 Task: Search thanks gif in above message.
Action: Mouse moved to (674, 76)
Screenshot: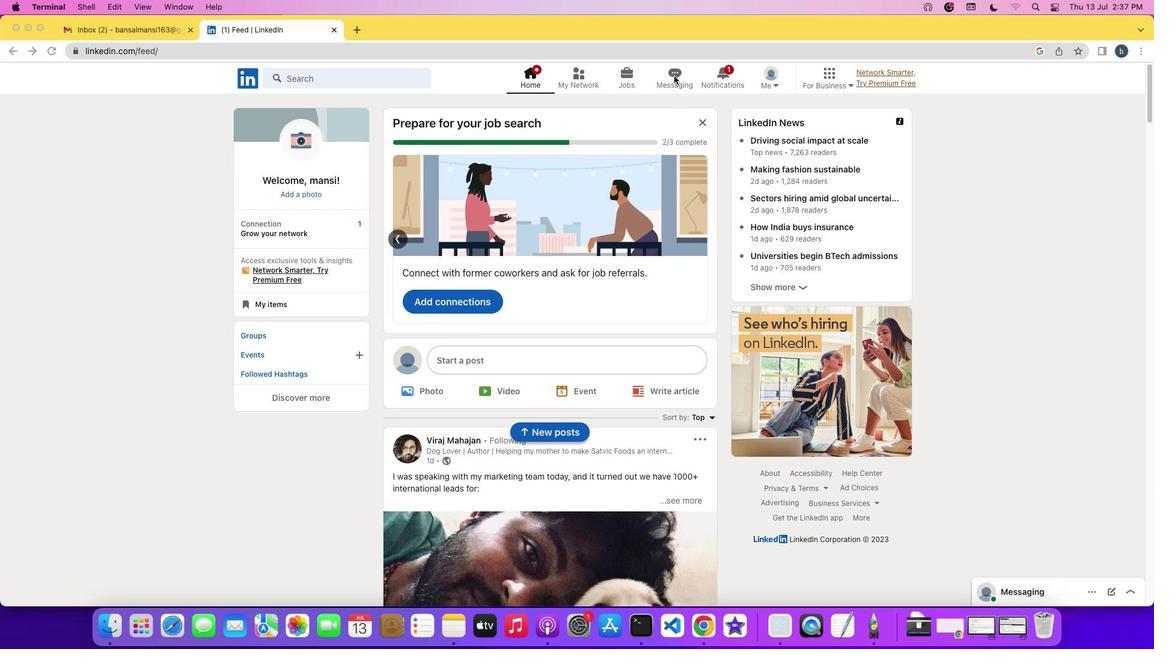 
Action: Mouse pressed left at (674, 76)
Screenshot: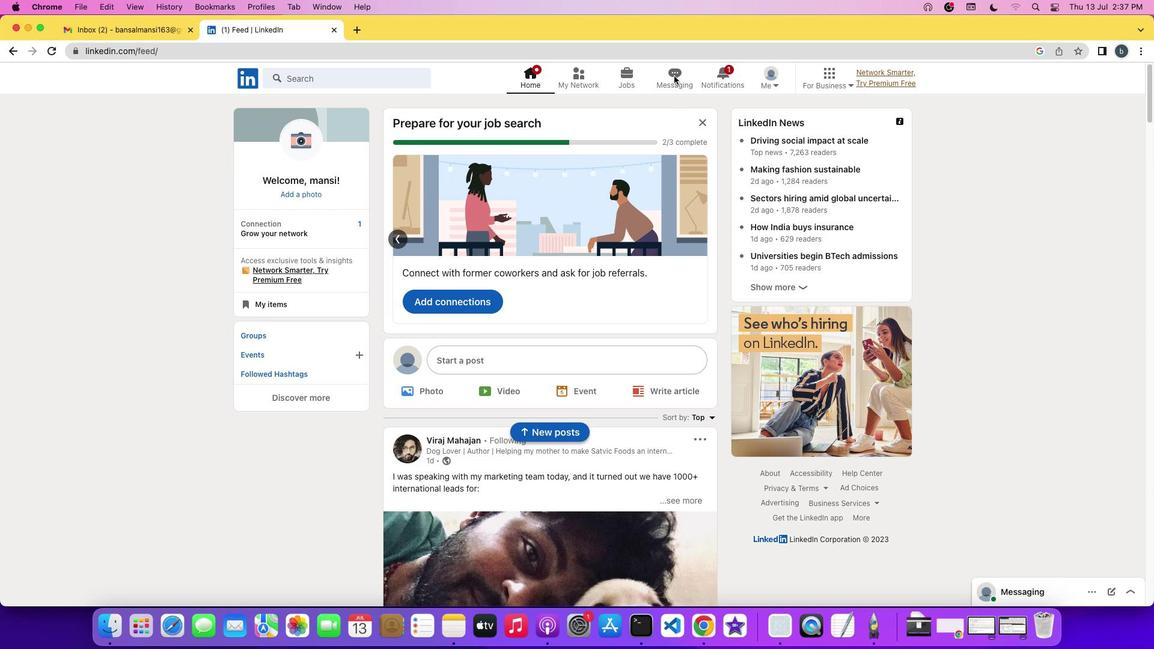 
Action: Mouse moved to (674, 76)
Screenshot: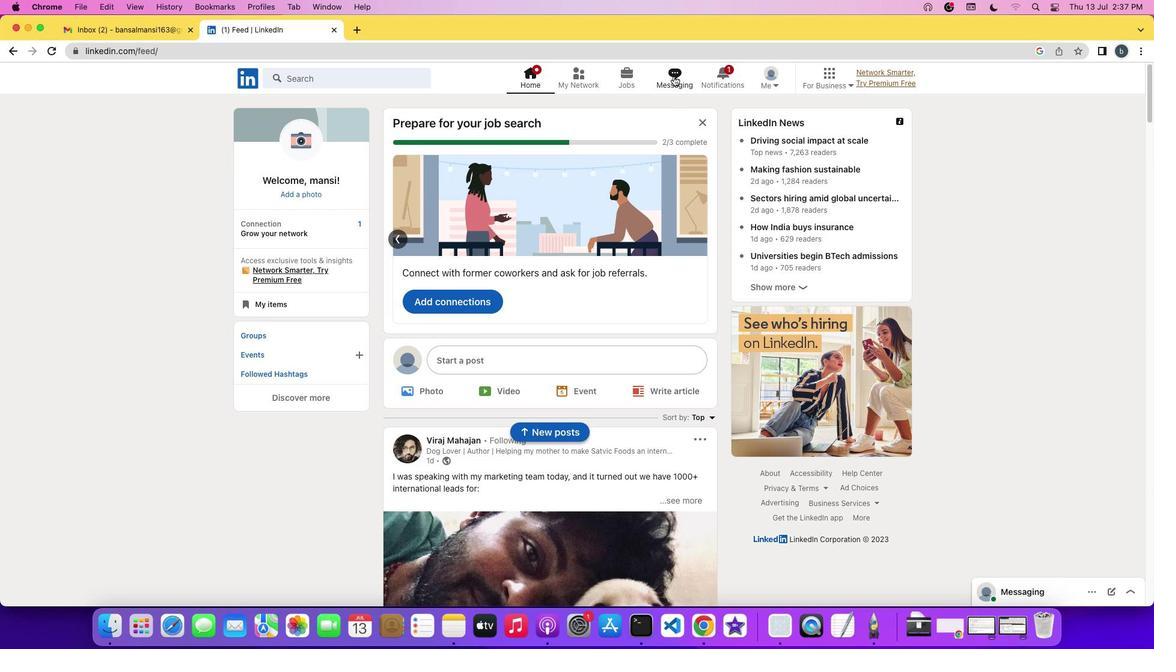 
Action: Mouse pressed left at (674, 76)
Screenshot: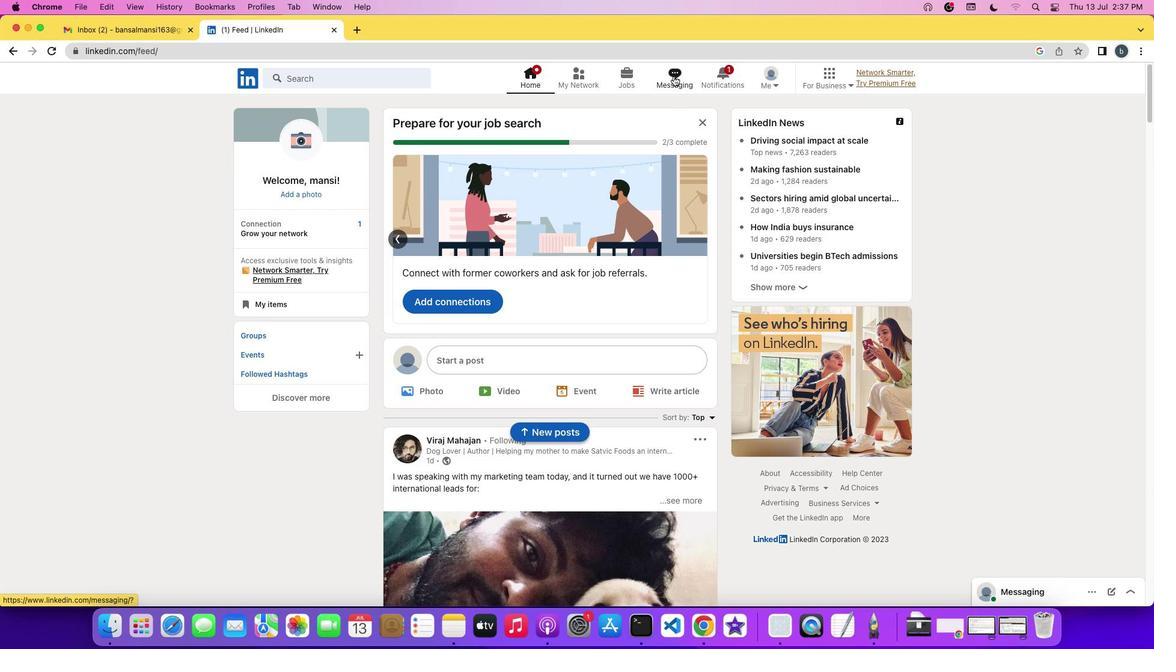 
Action: Mouse moved to (493, 562)
Screenshot: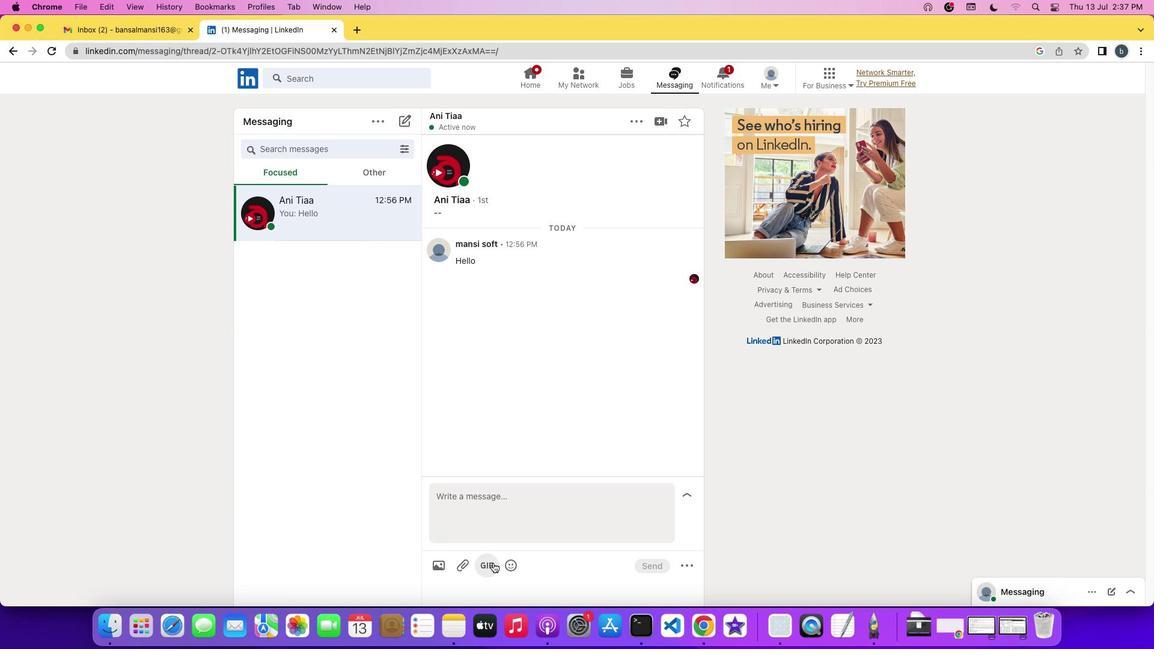 
Action: Mouse pressed left at (493, 562)
Screenshot: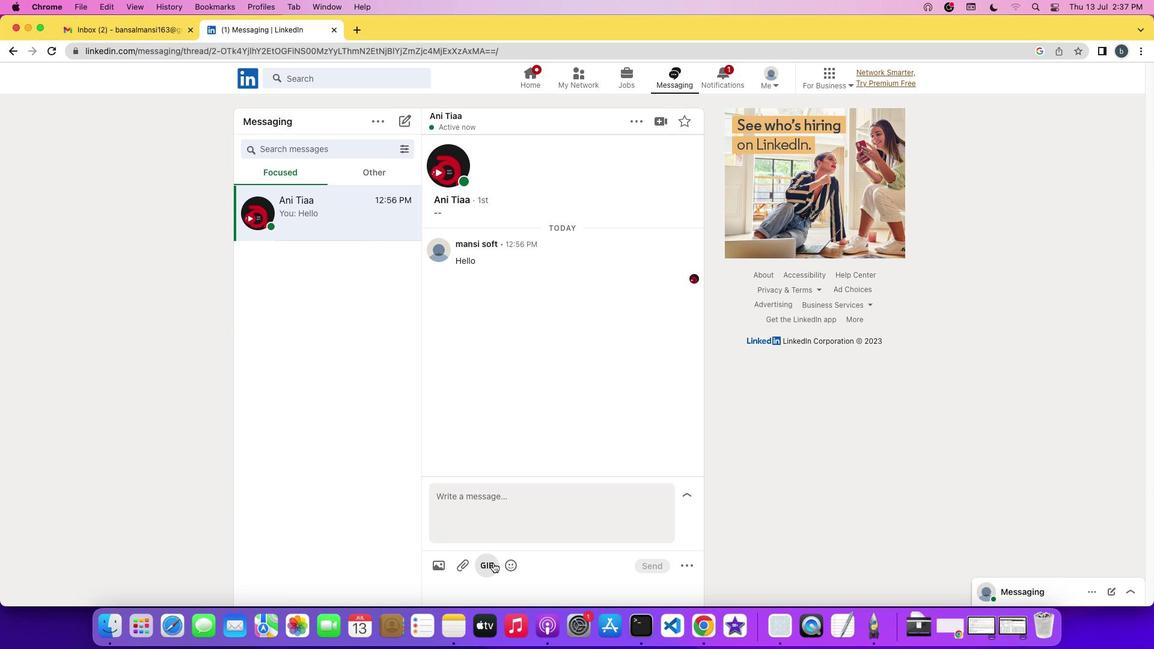 
Action: Mouse moved to (487, 309)
Screenshot: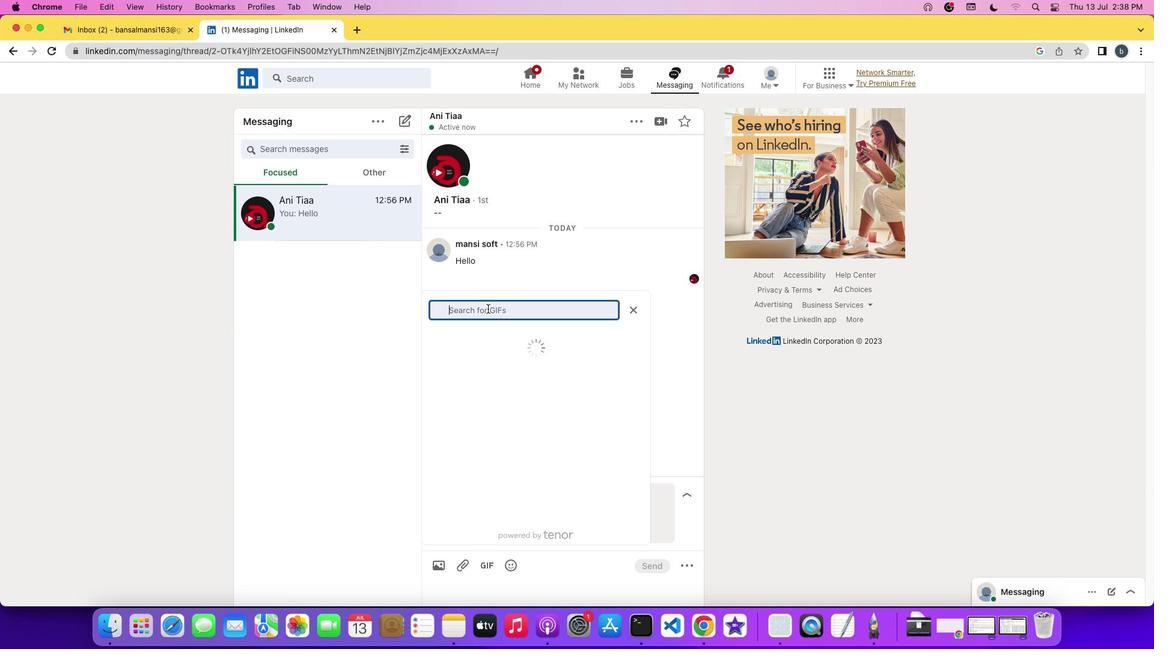 
Action: Mouse pressed left at (487, 309)
Screenshot: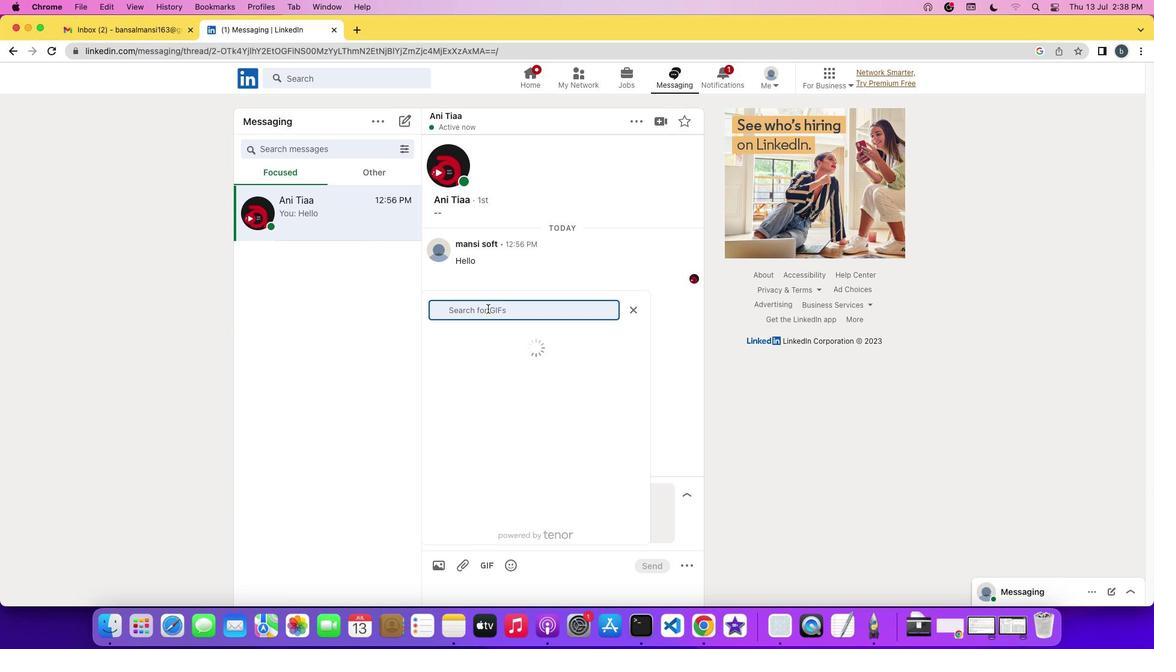 
Action: Mouse moved to (488, 308)
Screenshot: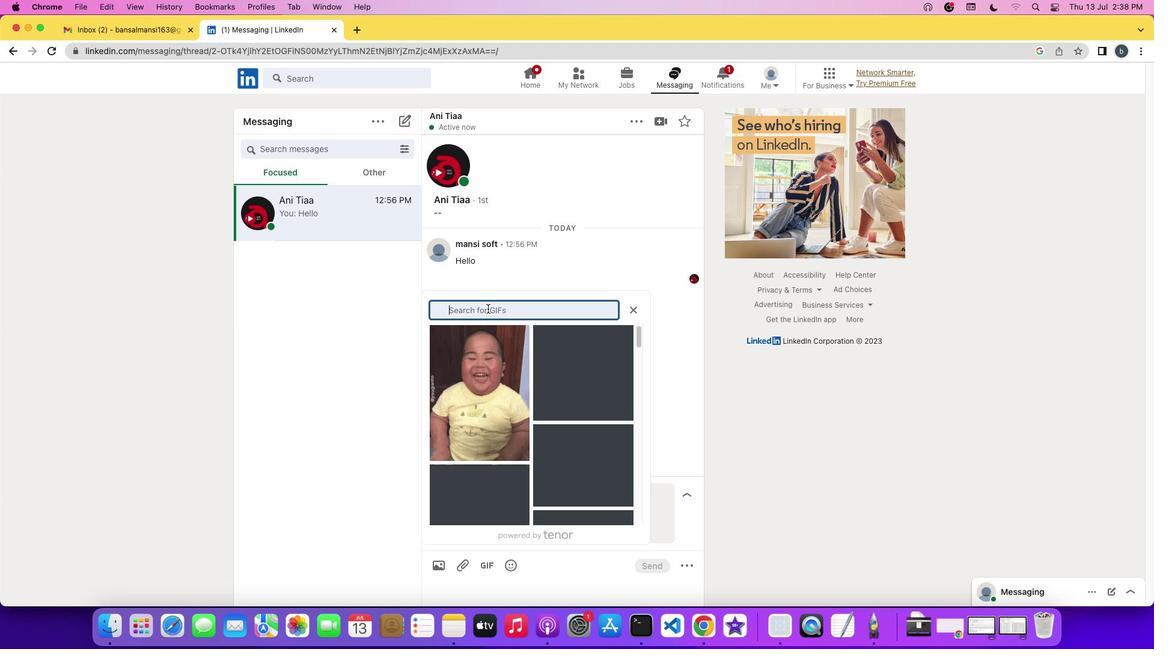 
Action: Key pressed 't''h''a''n''k''s'
Screenshot: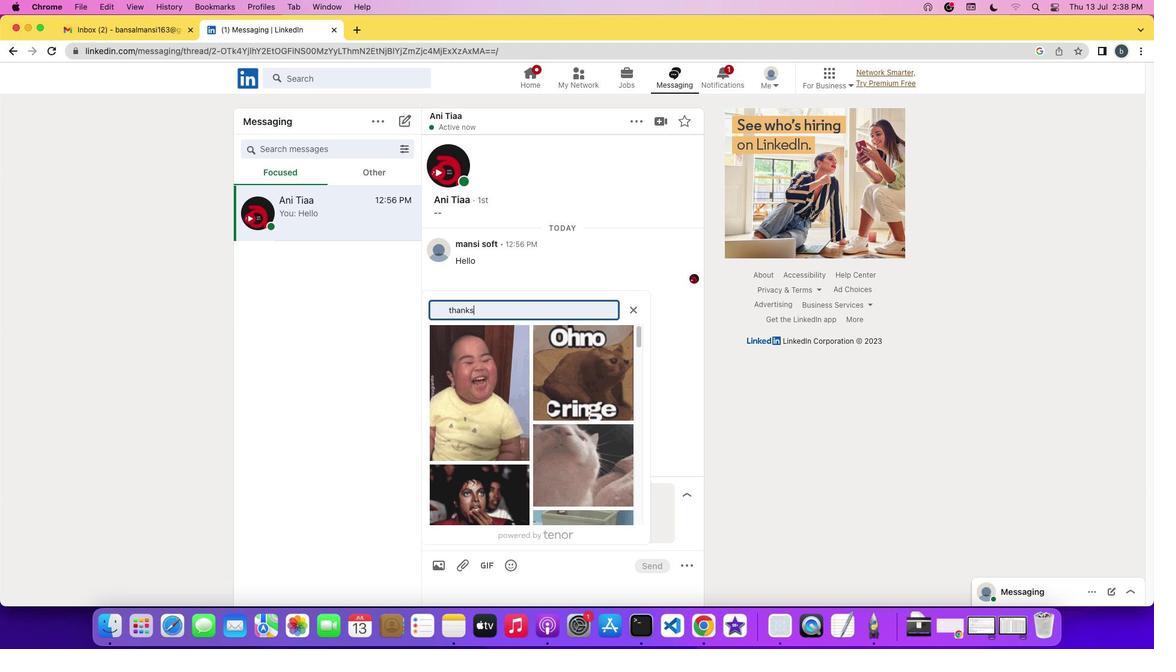 
Action: Mouse moved to (490, 390)
Screenshot: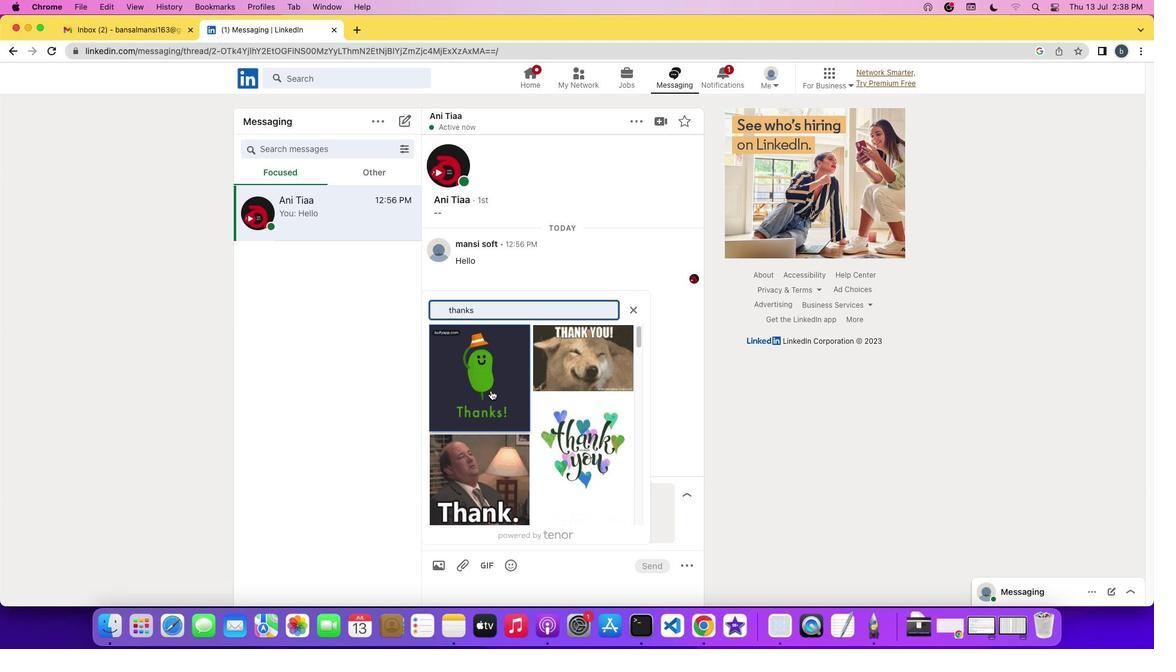 
